 Task: Tilt down the text.
Action: Mouse moved to (11, 137)
Screenshot: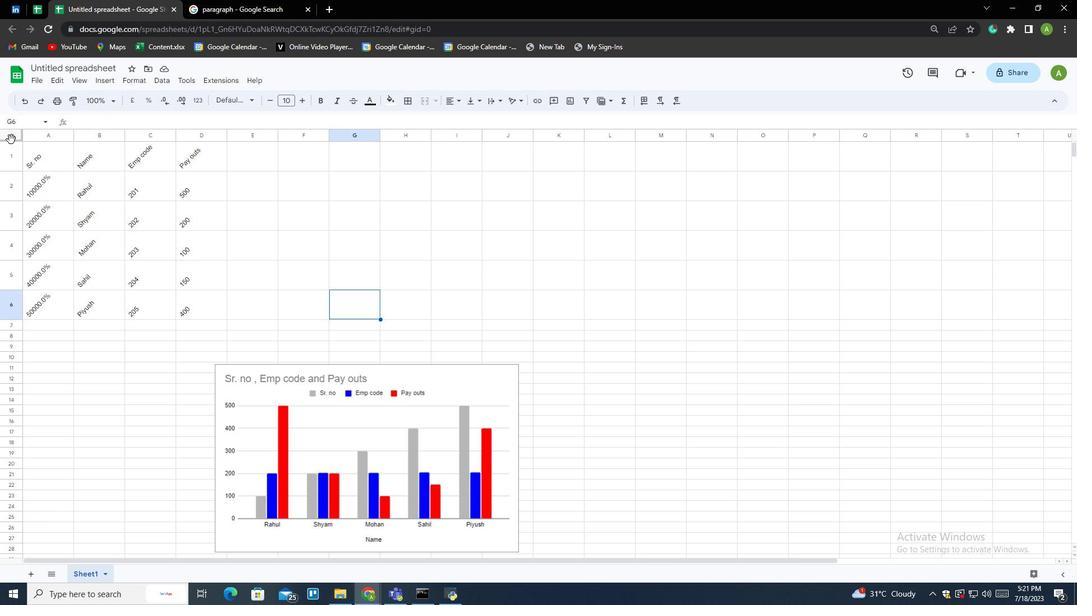 
Action: Mouse pressed left at (11, 137)
Screenshot: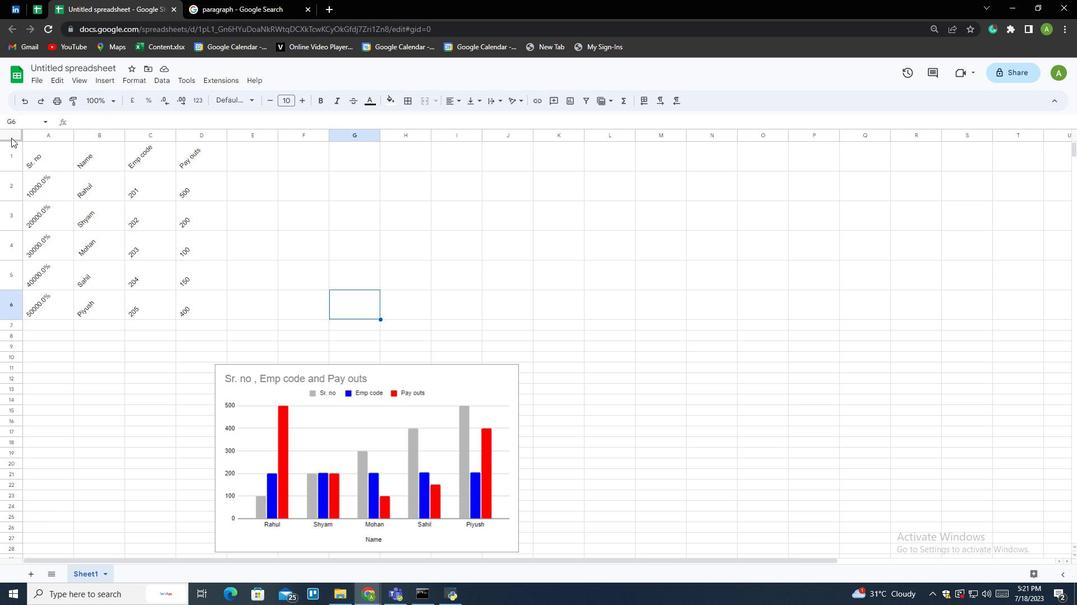 
Action: Mouse moved to (130, 83)
Screenshot: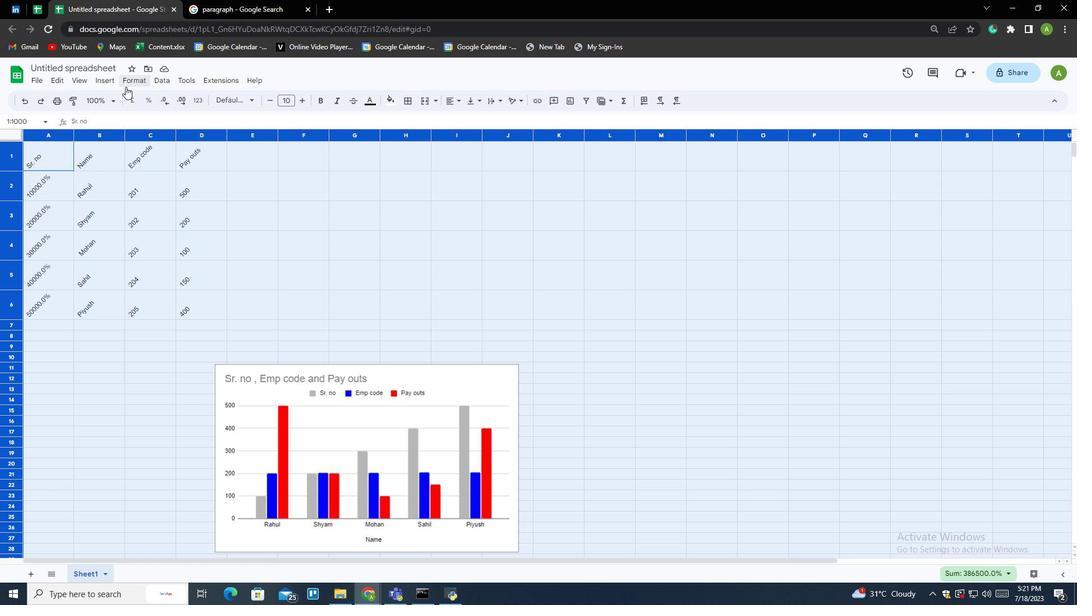 
Action: Mouse pressed left at (130, 83)
Screenshot: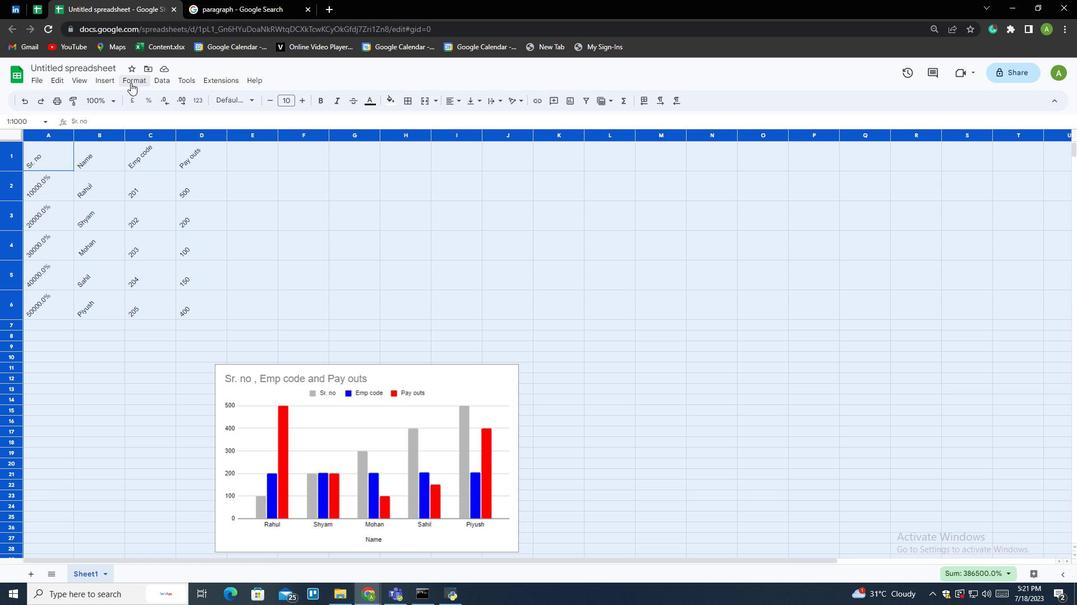 
Action: Mouse moved to (157, 211)
Screenshot: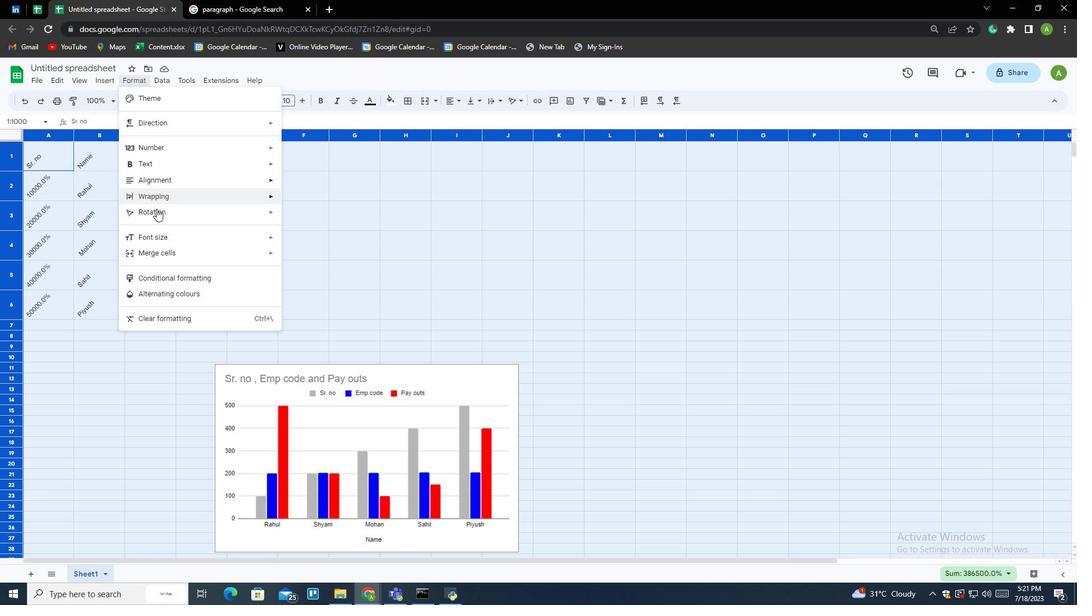 
Action: Mouse pressed left at (157, 211)
Screenshot: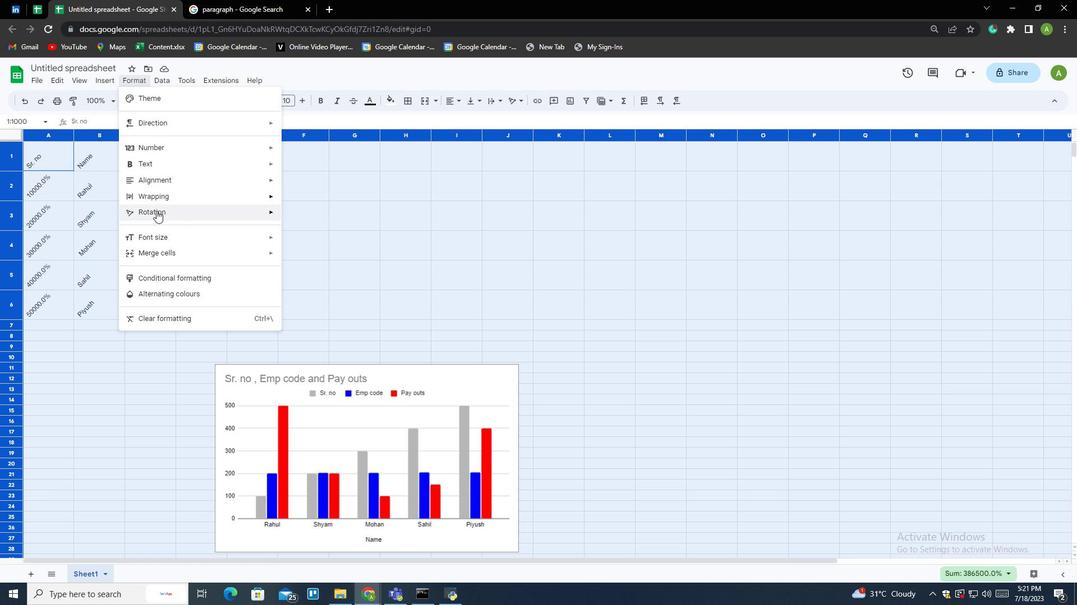 
Action: Mouse moved to (314, 246)
Screenshot: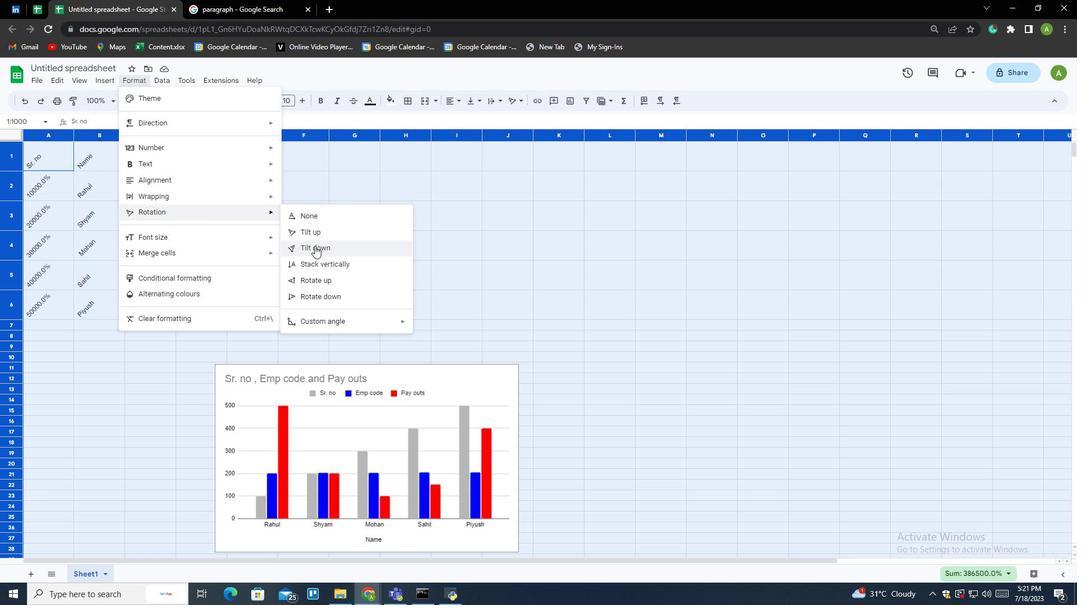 
Action: Mouse pressed left at (314, 246)
Screenshot: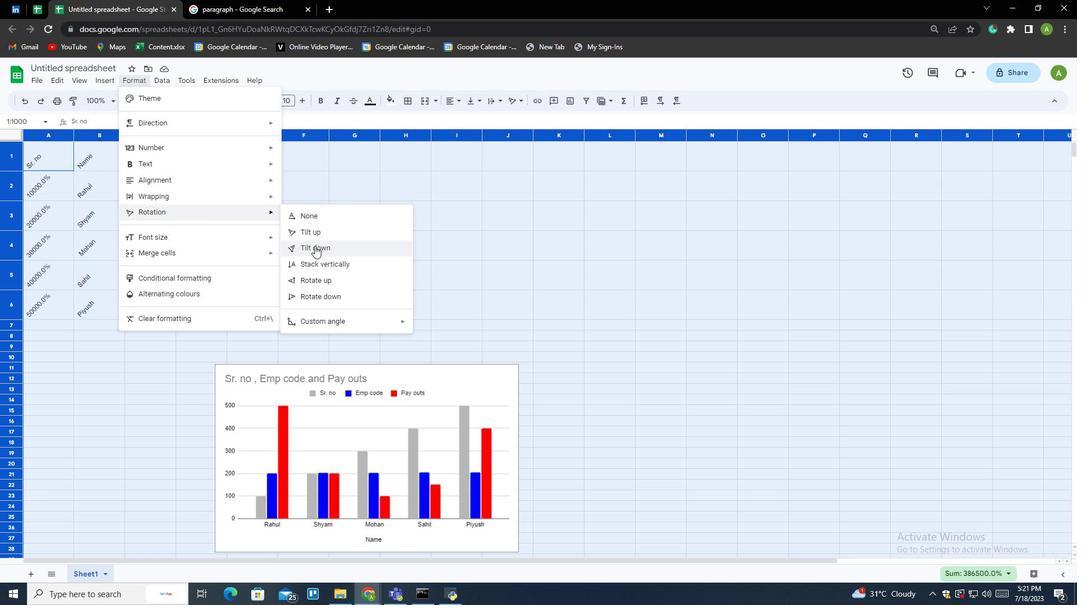 
Action: Mouse moved to (231, 297)
Screenshot: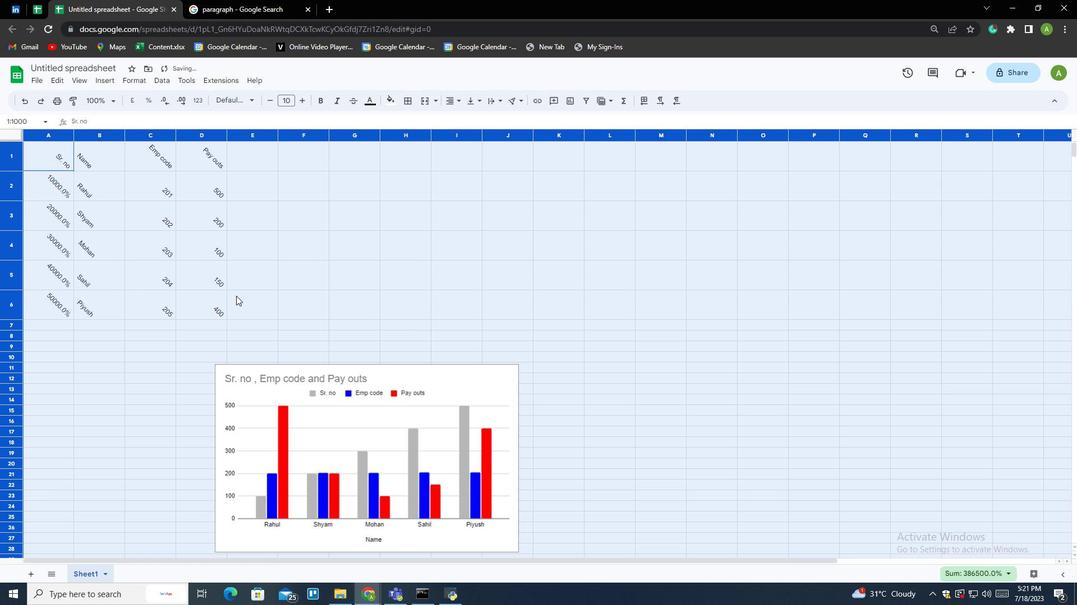 
